 Task: Select a due date automation when advanced on, the moment a card is due add dates not due next week.
Action: Mouse moved to (1029, 75)
Screenshot: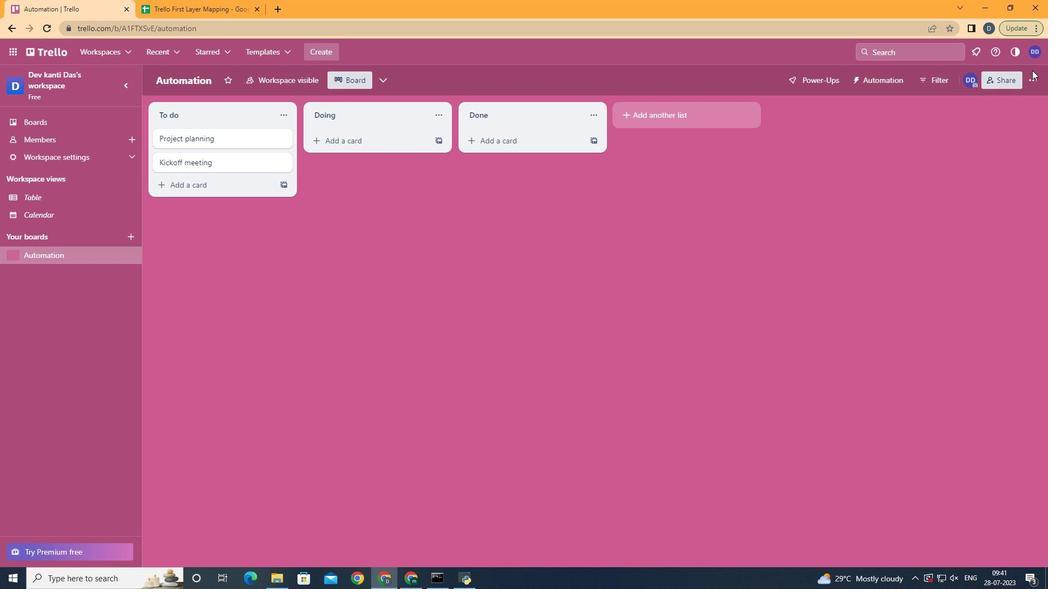 
Action: Mouse pressed left at (1029, 75)
Screenshot: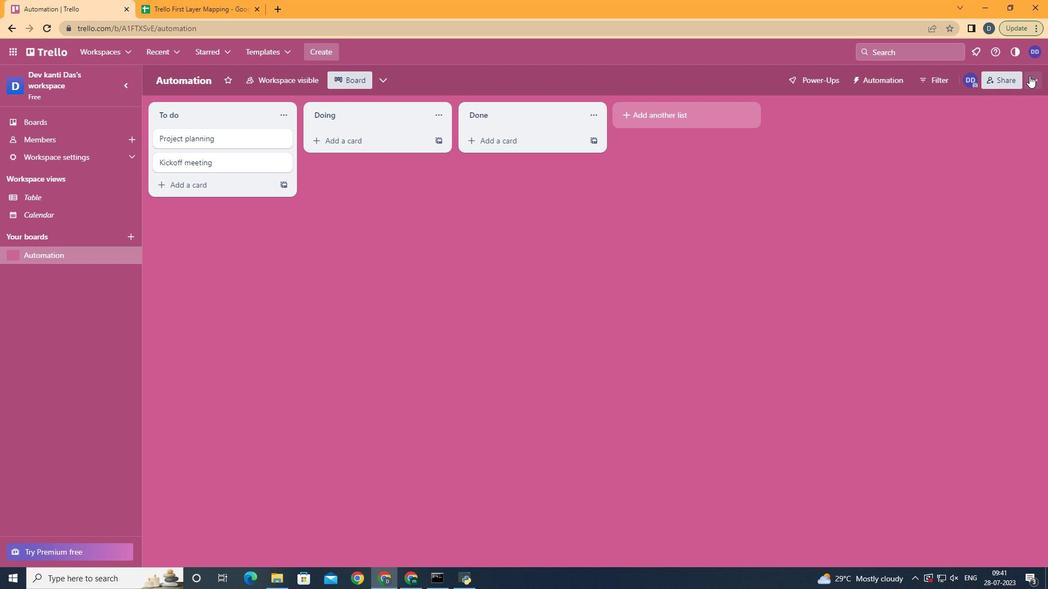 
Action: Mouse moved to (938, 223)
Screenshot: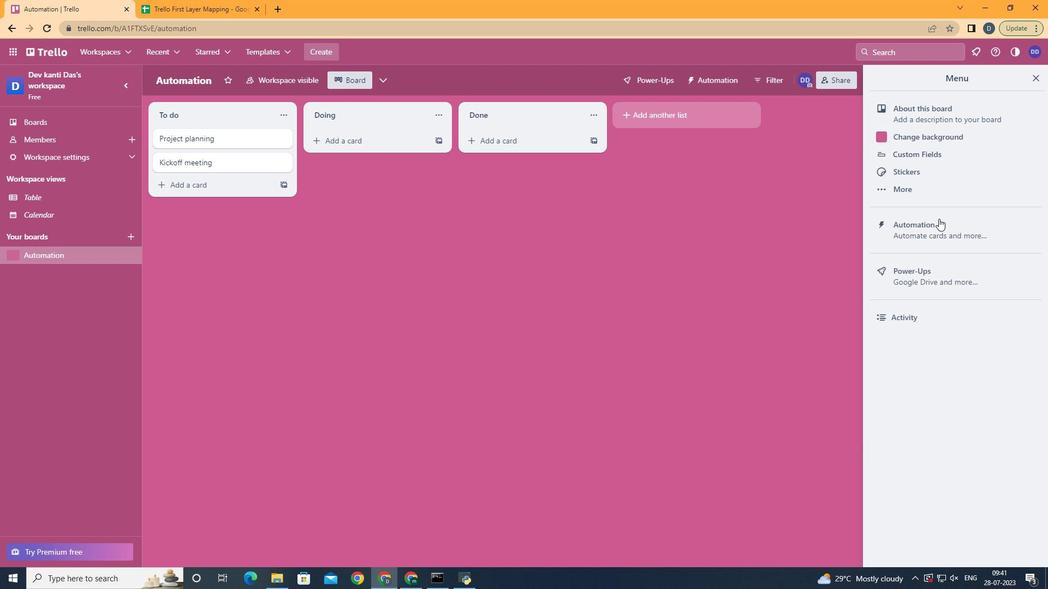 
Action: Mouse pressed left at (938, 223)
Screenshot: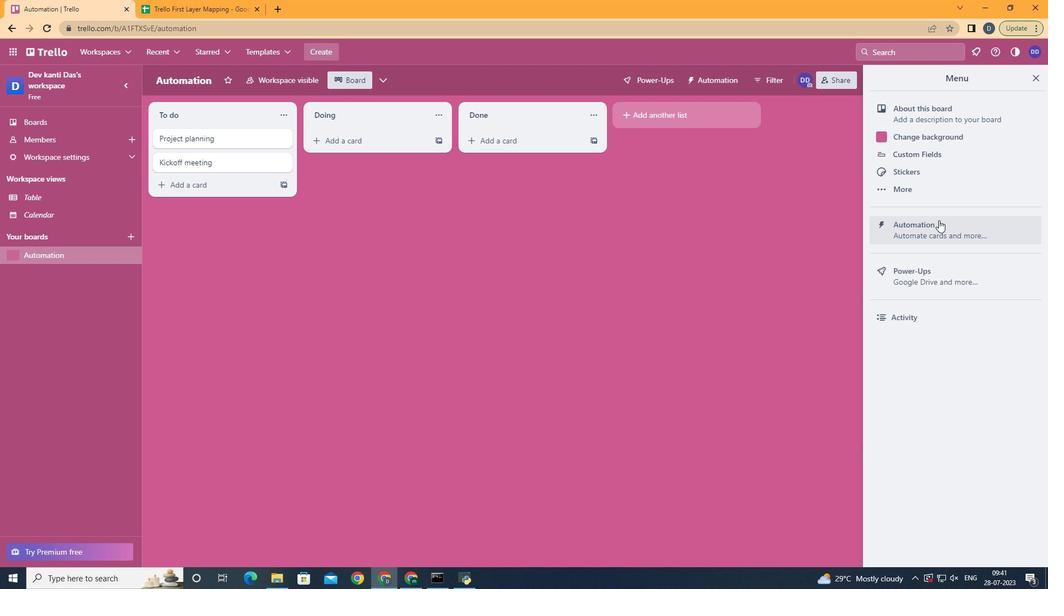 
Action: Mouse moved to (206, 214)
Screenshot: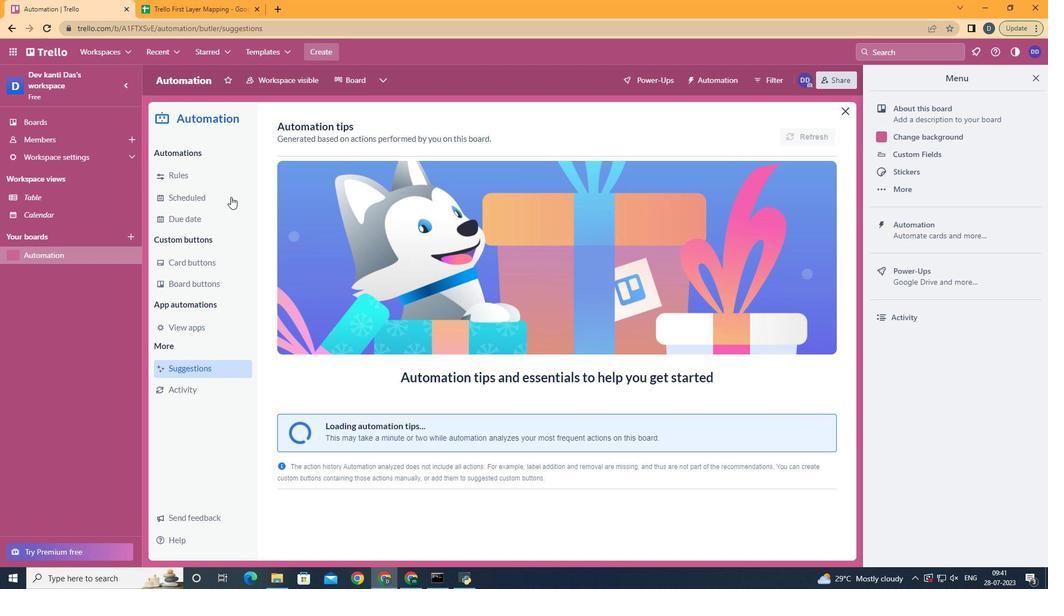 
Action: Mouse pressed left at (206, 214)
Screenshot: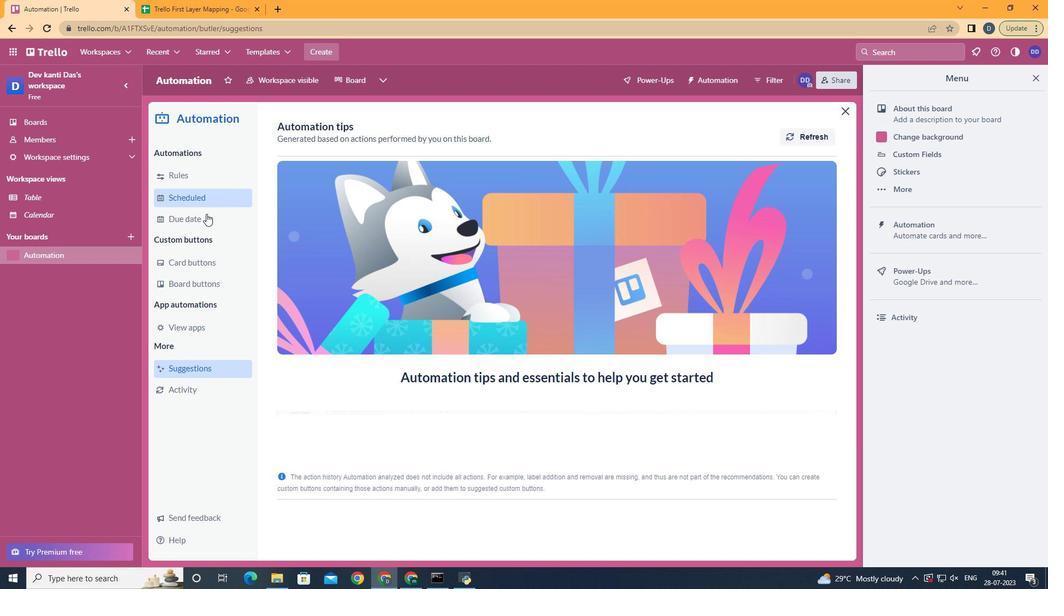 
Action: Mouse moved to (758, 128)
Screenshot: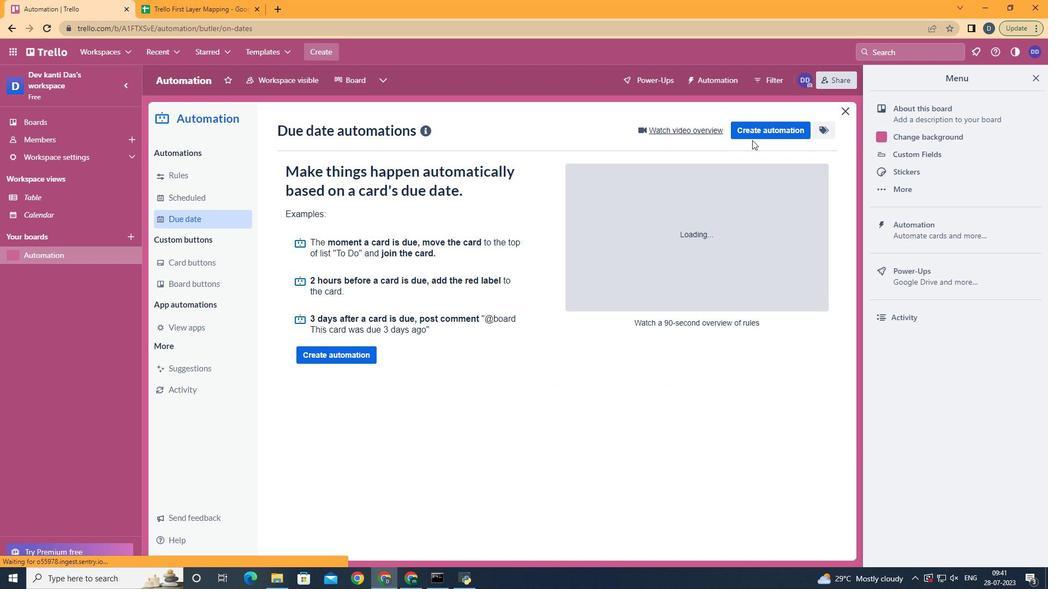 
Action: Mouse pressed left at (758, 128)
Screenshot: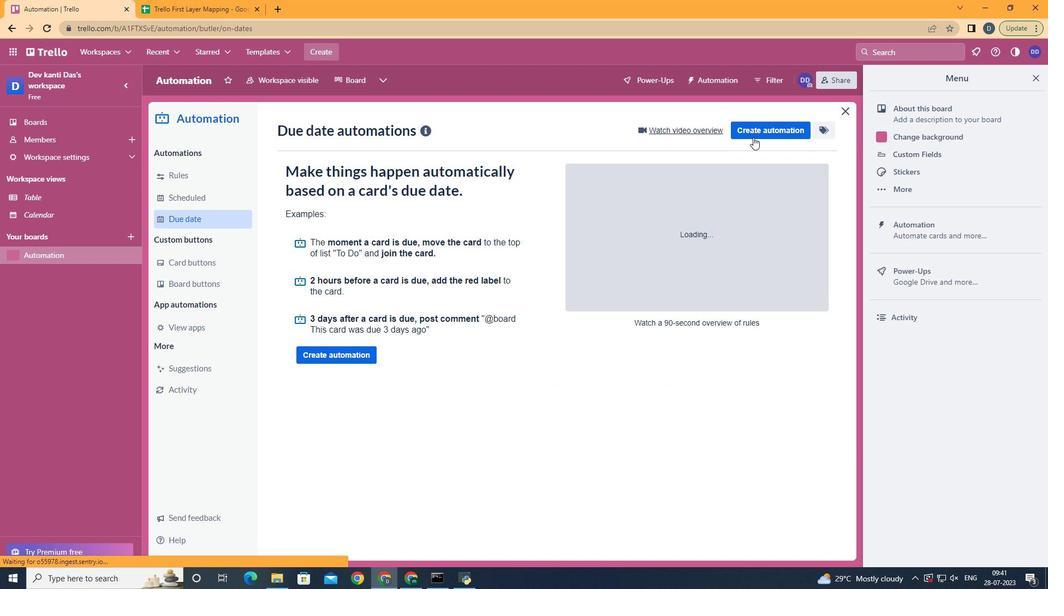 
Action: Mouse moved to (546, 247)
Screenshot: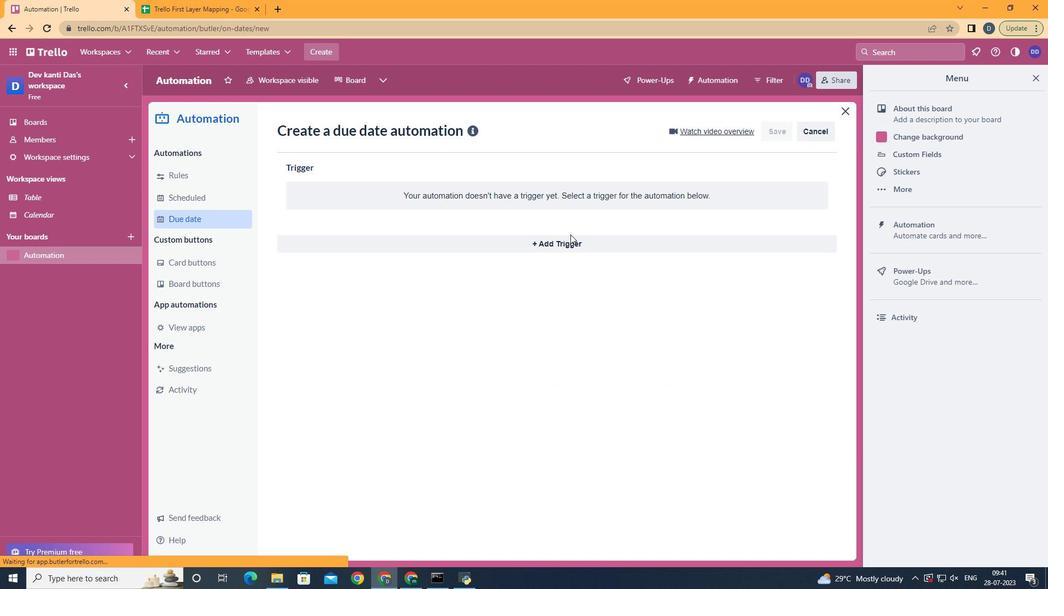 
Action: Mouse pressed left at (546, 247)
Screenshot: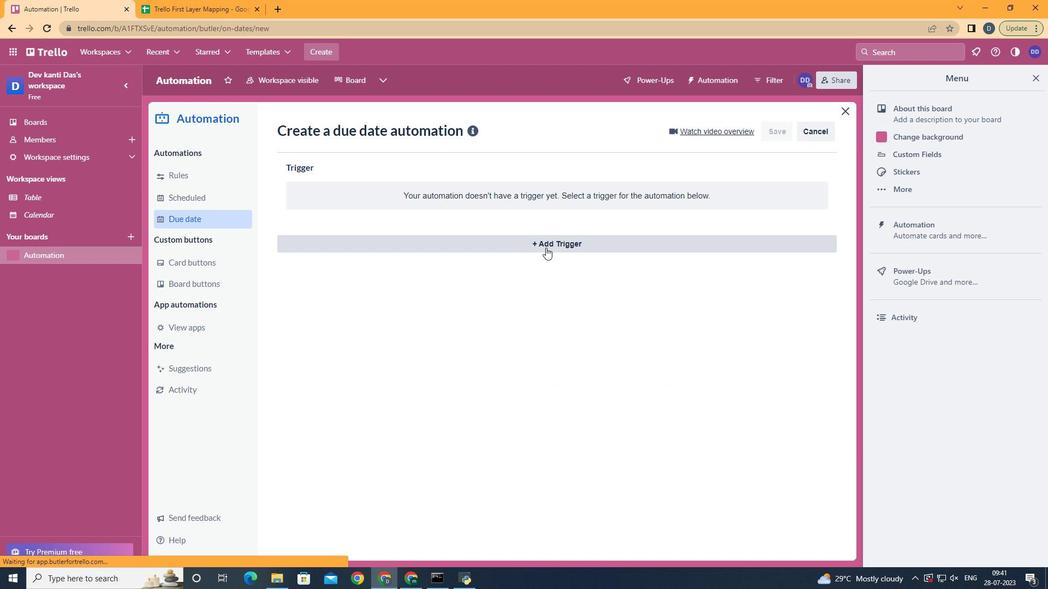 
Action: Mouse moved to (370, 375)
Screenshot: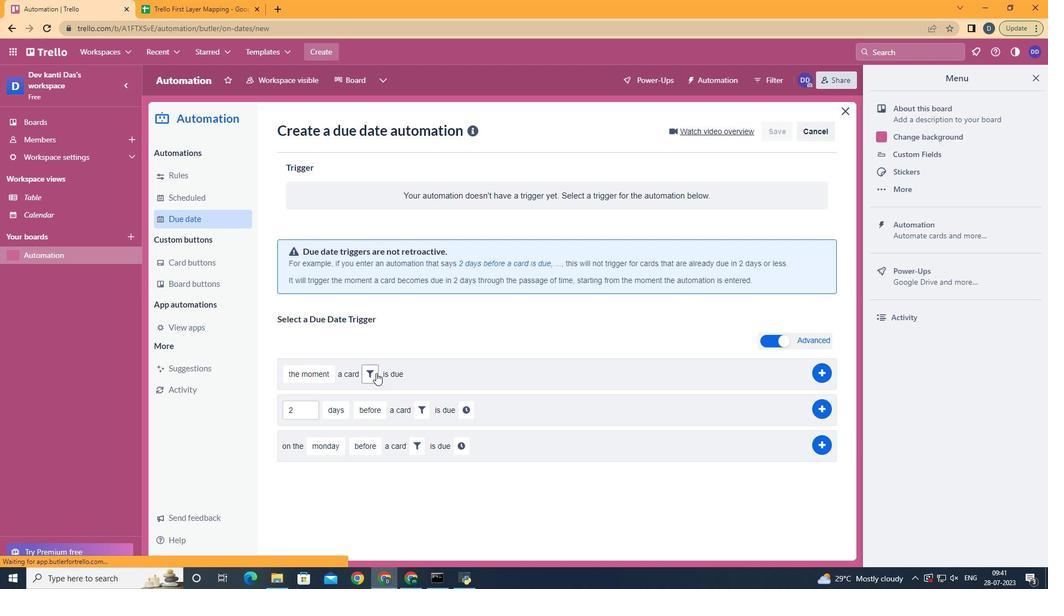 
Action: Mouse pressed left at (370, 375)
Screenshot: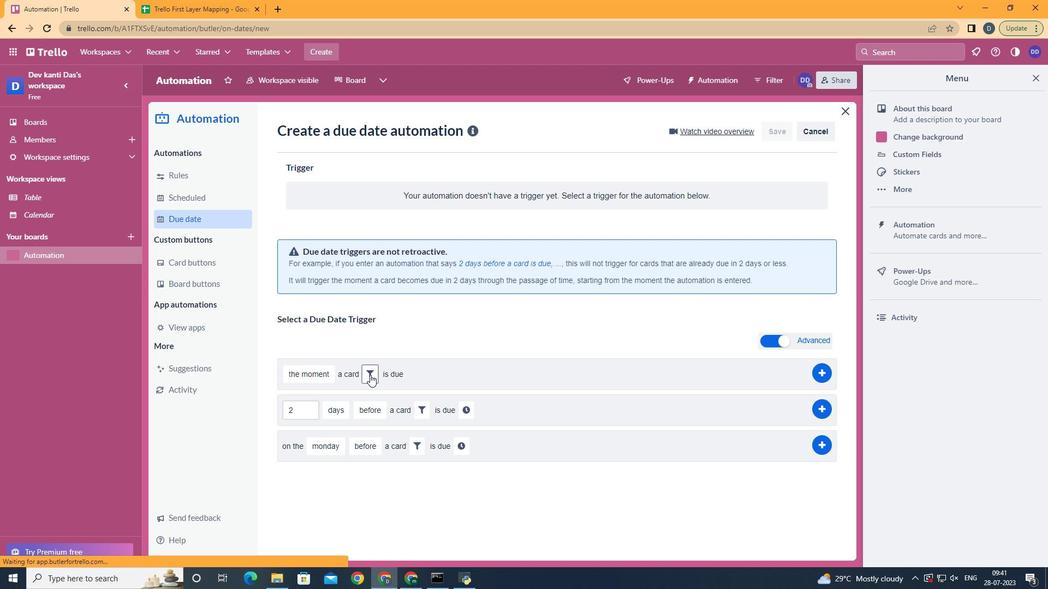 
Action: Mouse moved to (423, 411)
Screenshot: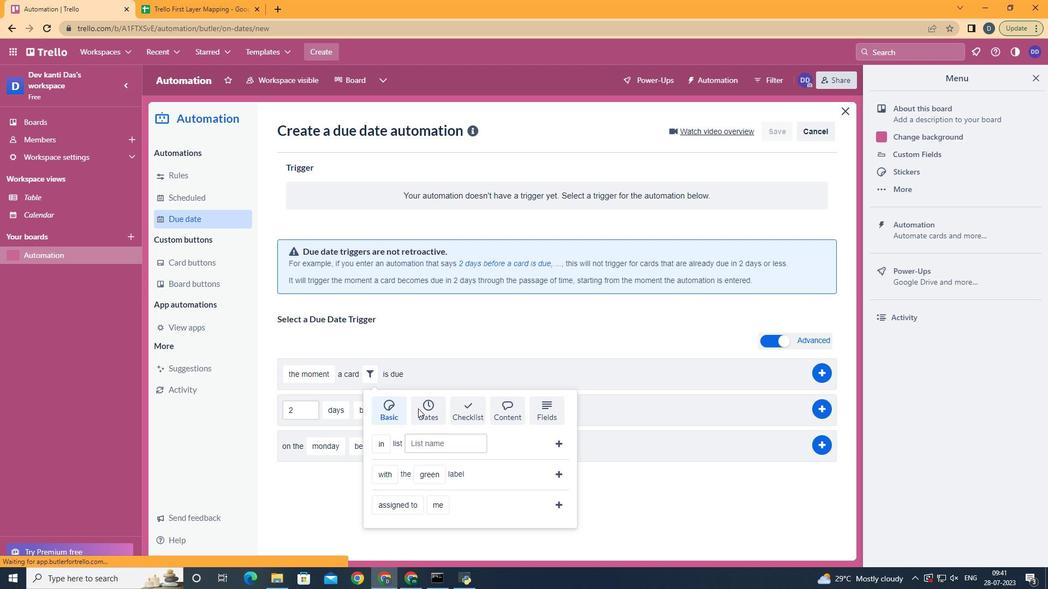 
Action: Mouse pressed left at (423, 411)
Screenshot: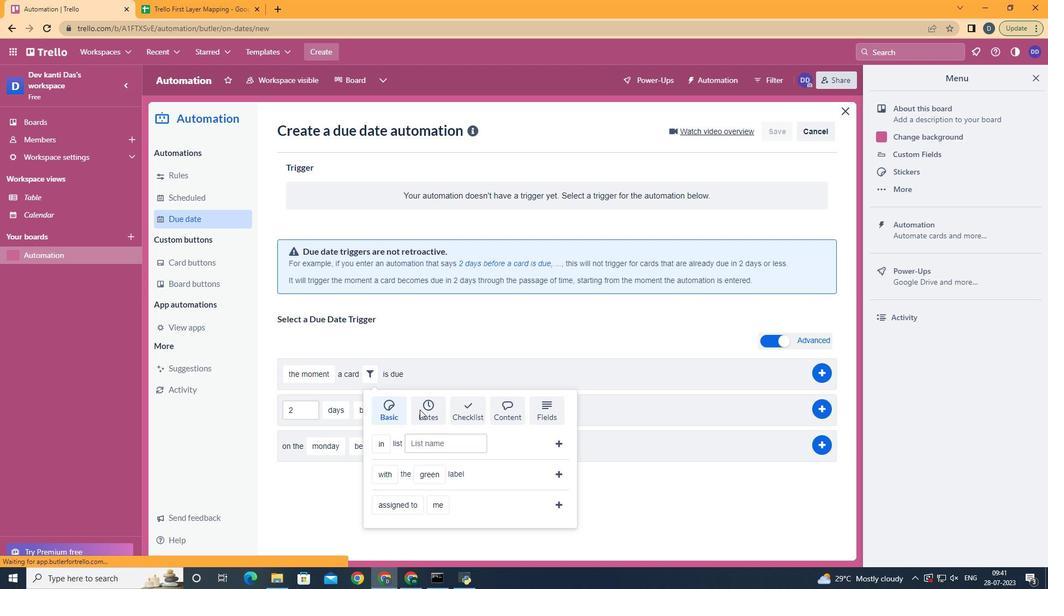 
Action: Mouse moved to (407, 441)
Screenshot: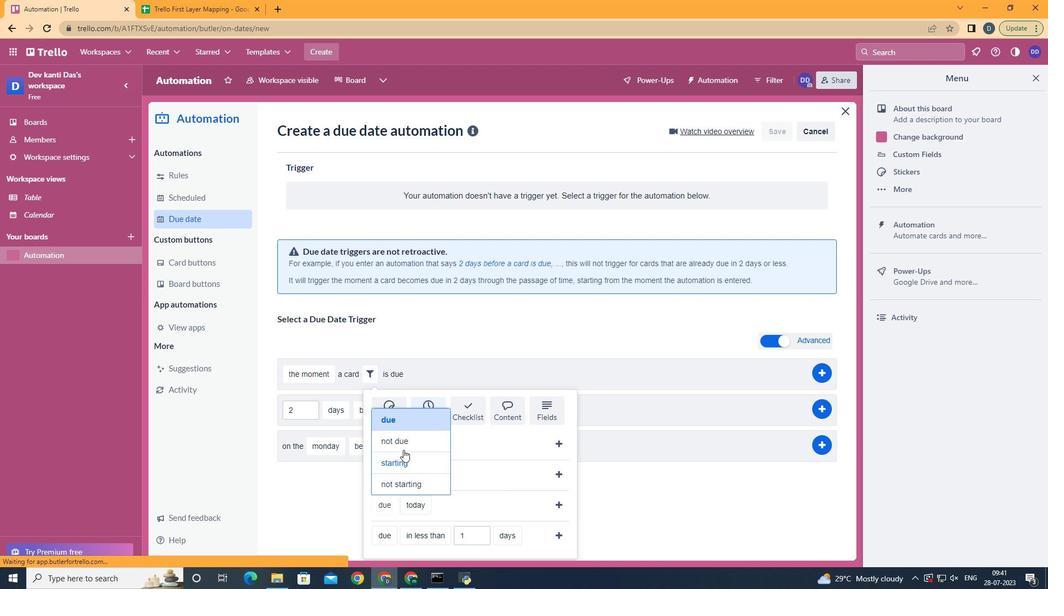 
Action: Mouse pressed left at (407, 441)
Screenshot: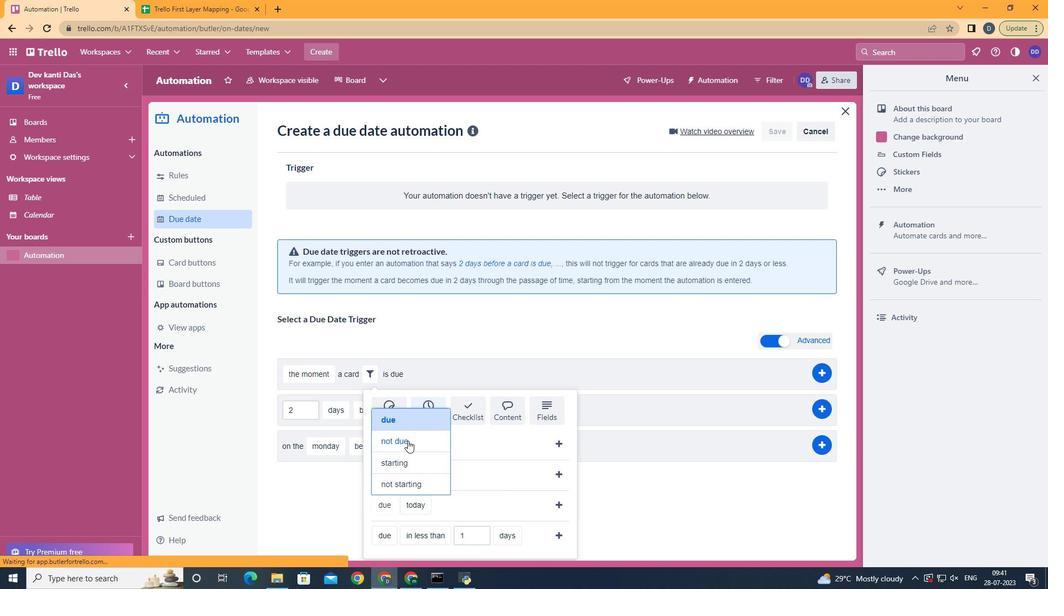 
Action: Mouse moved to (440, 438)
Screenshot: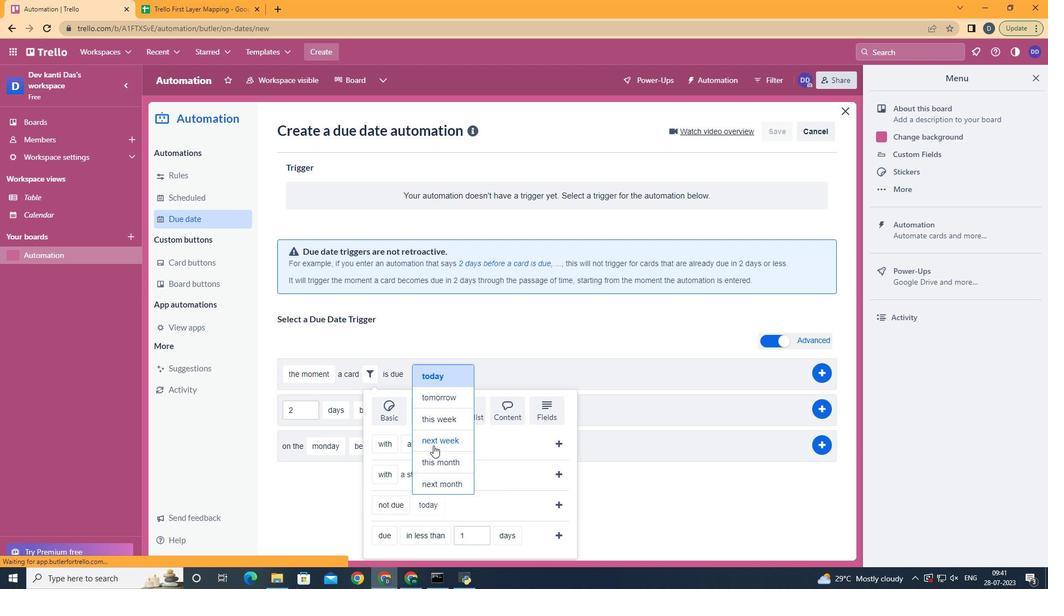 
Action: Mouse pressed left at (440, 438)
Screenshot: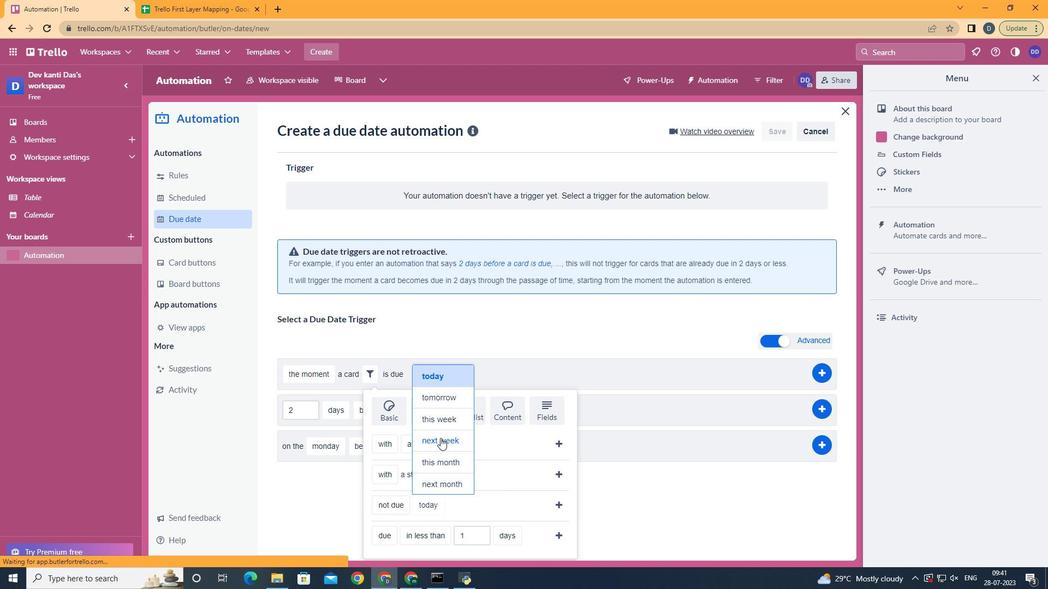 
Action: Mouse moved to (565, 503)
Screenshot: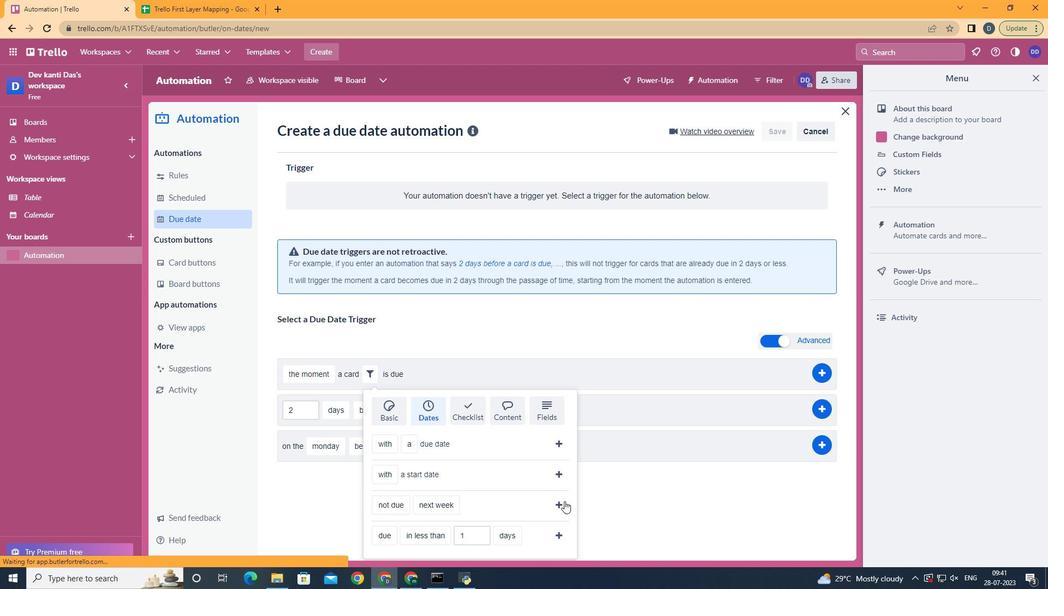 
Action: Mouse pressed left at (565, 503)
Screenshot: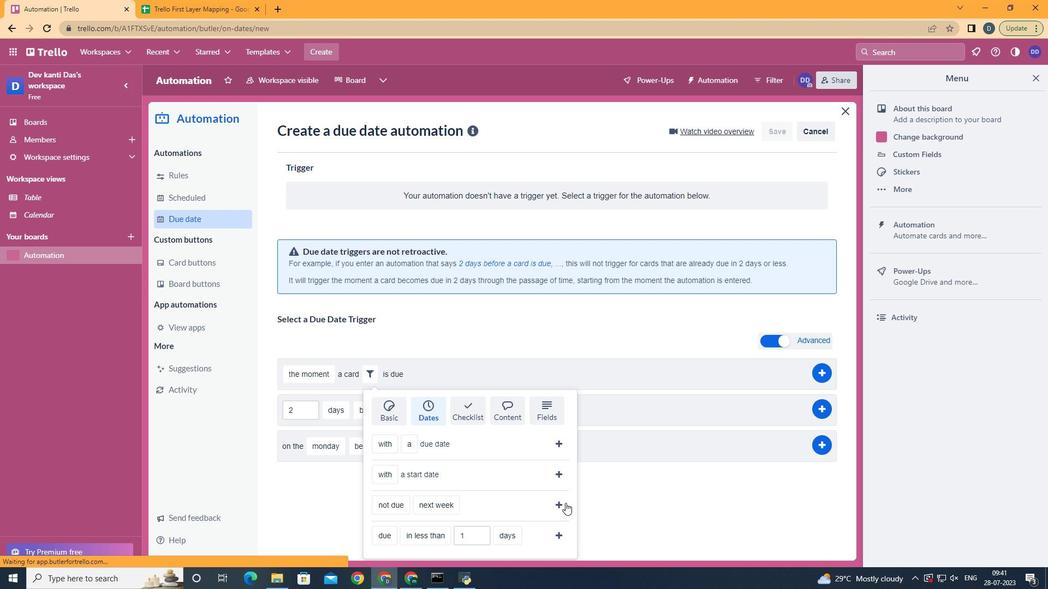 
